 Task: Filter experience level internship.
Action: Mouse moved to (257, 77)
Screenshot: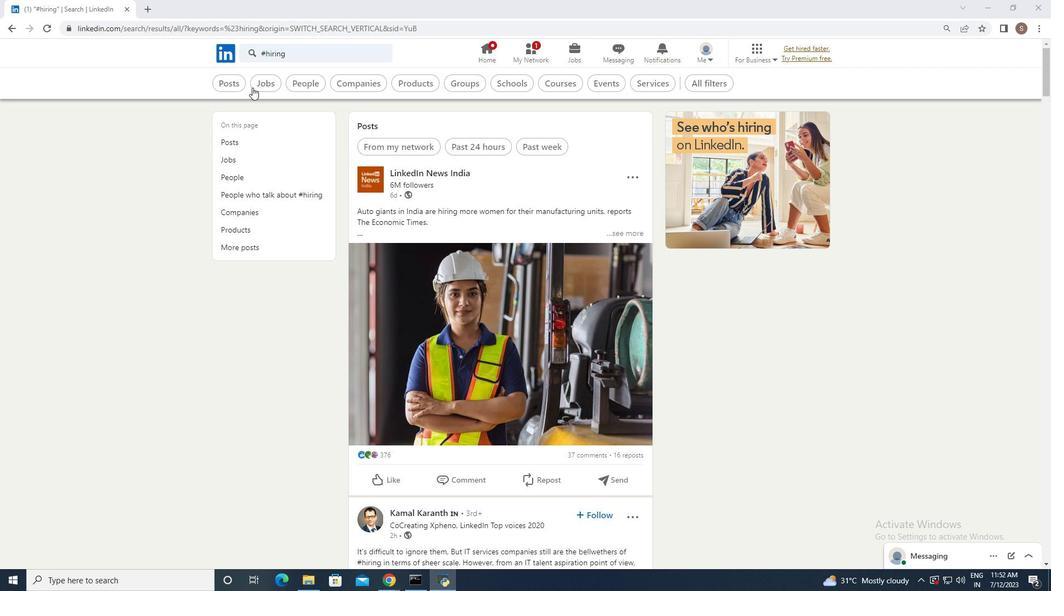 
Action: Mouse pressed left at (257, 77)
Screenshot: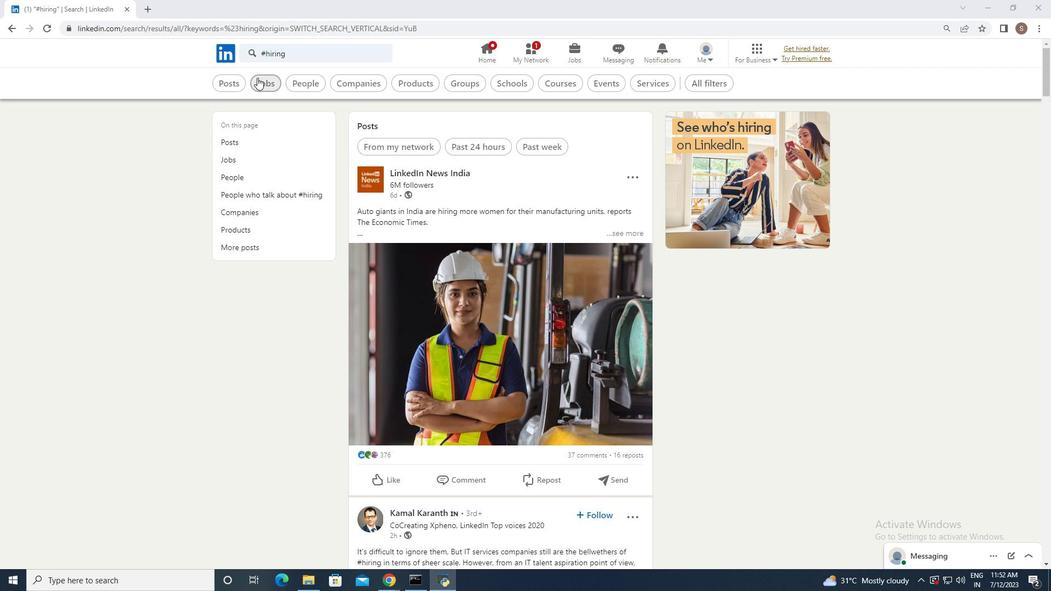 
Action: Mouse moved to (353, 83)
Screenshot: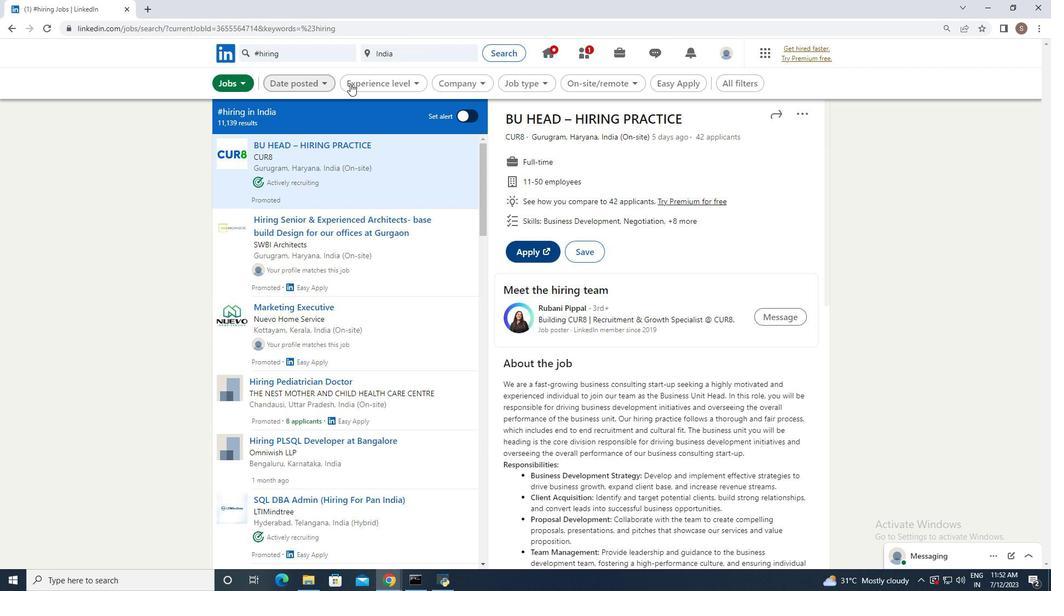 
Action: Mouse pressed left at (353, 83)
Screenshot: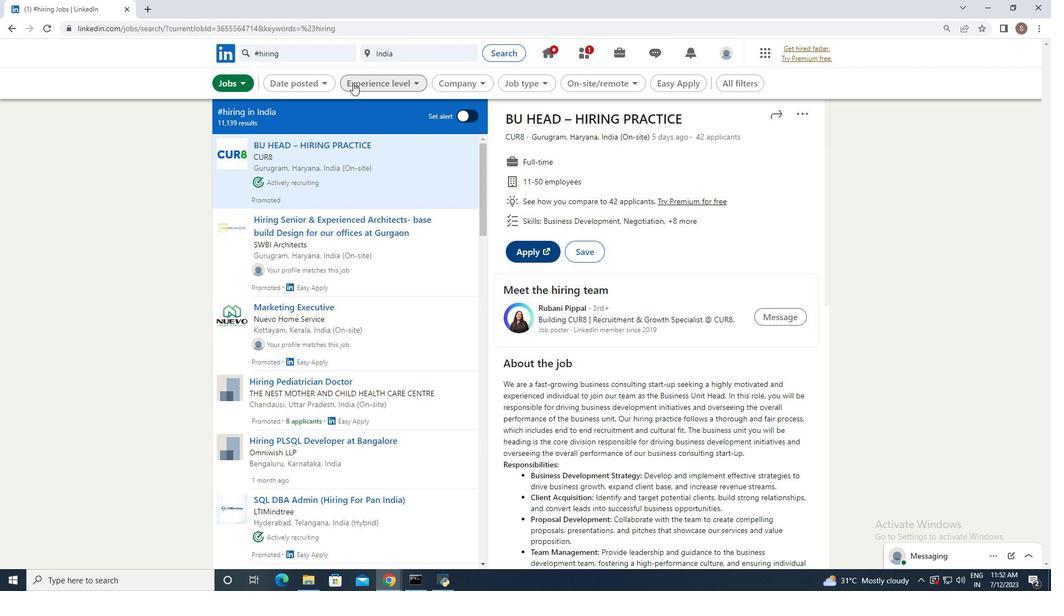 
Action: Mouse moved to (345, 111)
Screenshot: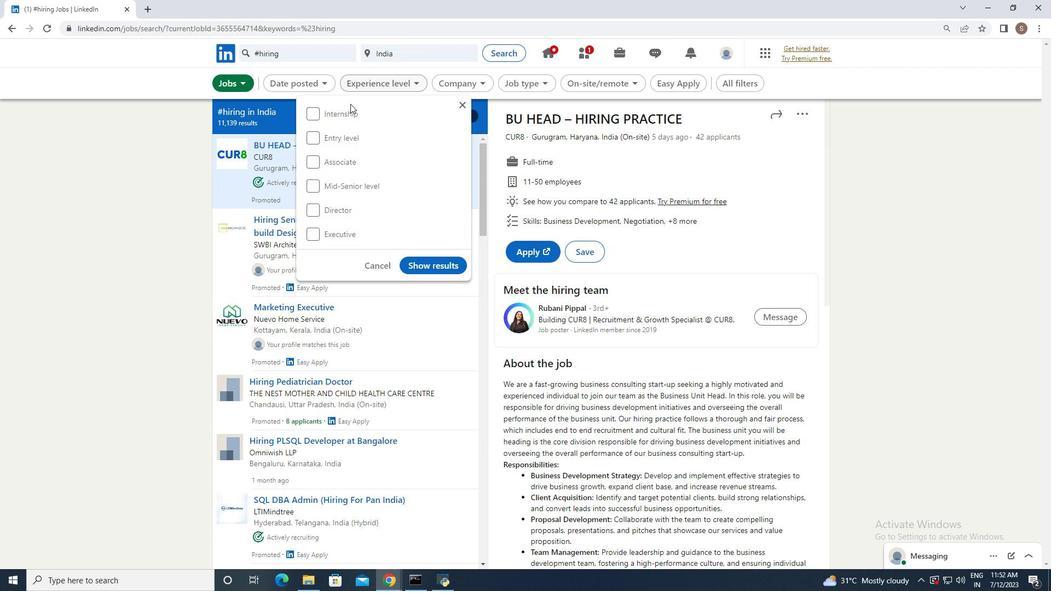 
Action: Mouse pressed left at (345, 111)
Screenshot: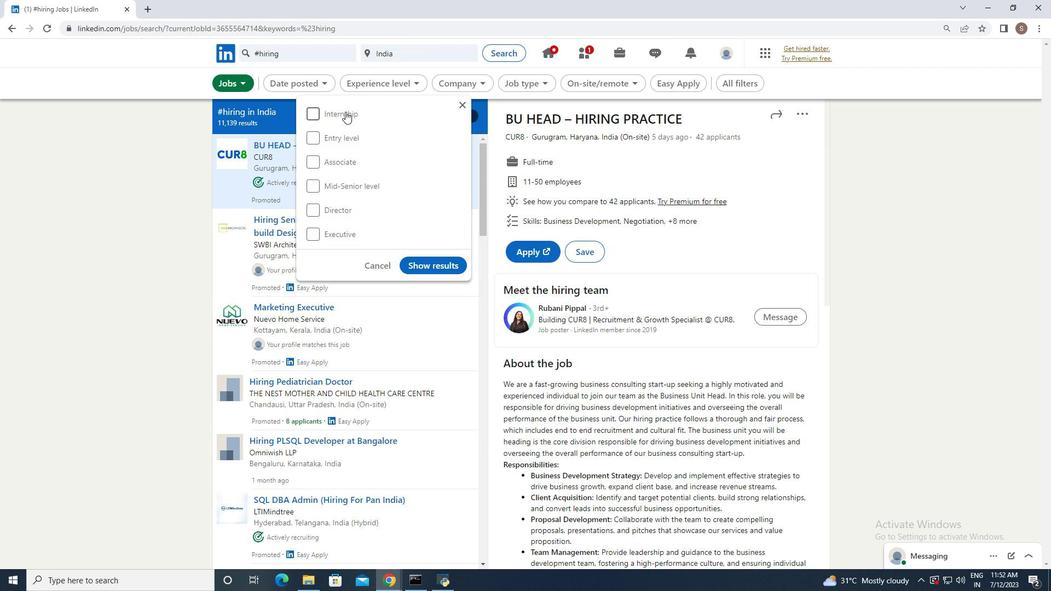 
Action: Mouse moved to (418, 267)
Screenshot: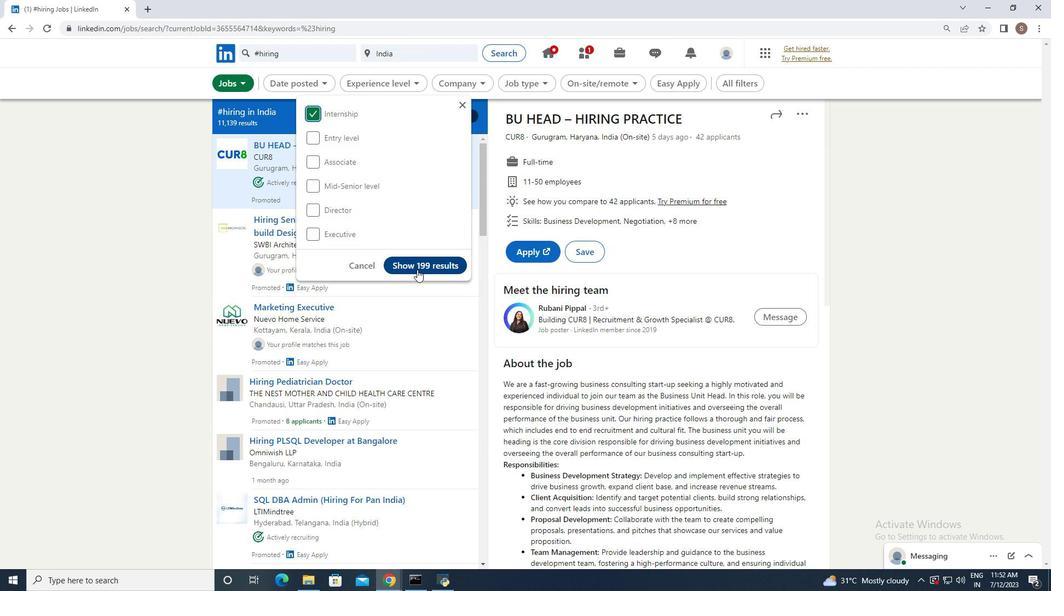 
Action: Mouse pressed left at (418, 267)
Screenshot: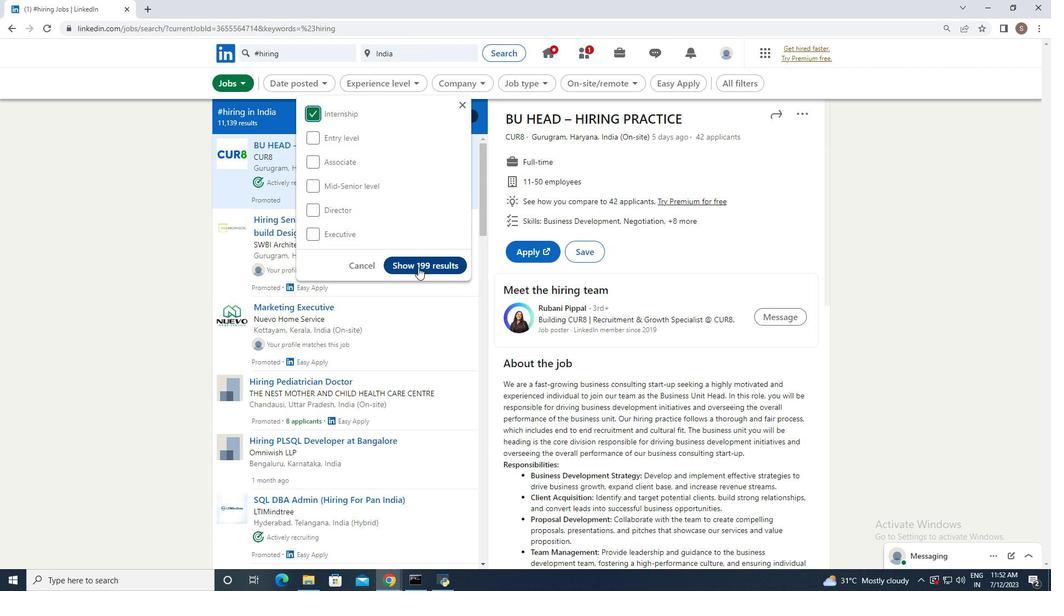
